 Task: Select the ignore option in the lint arguments in color function.
Action: Mouse moved to (11, 551)
Screenshot: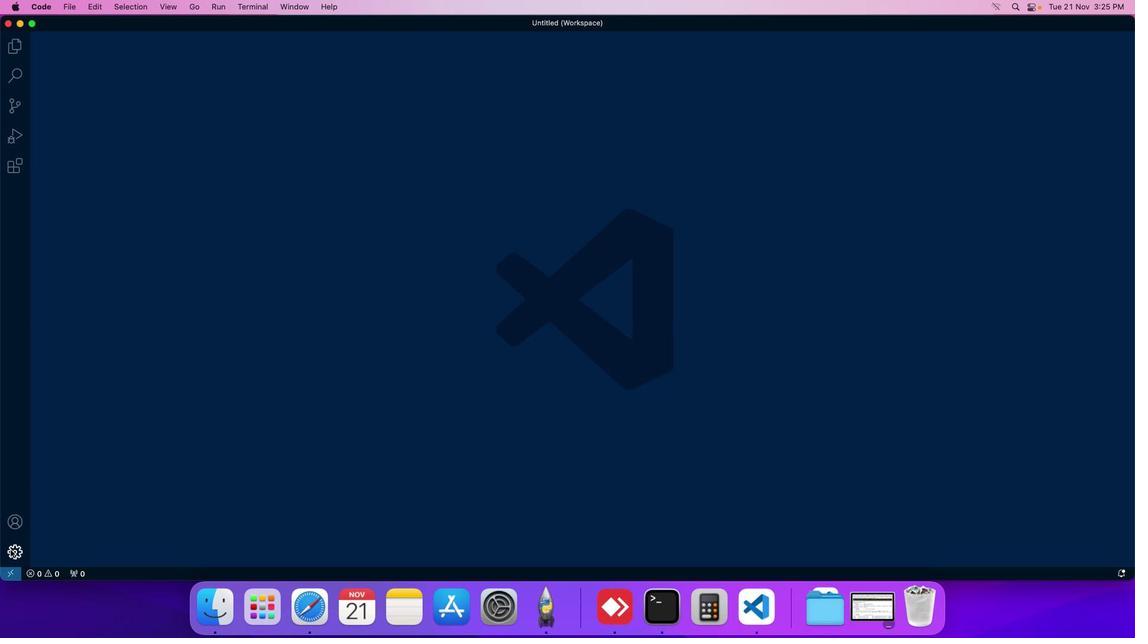
Action: Mouse pressed left at (11, 551)
Screenshot: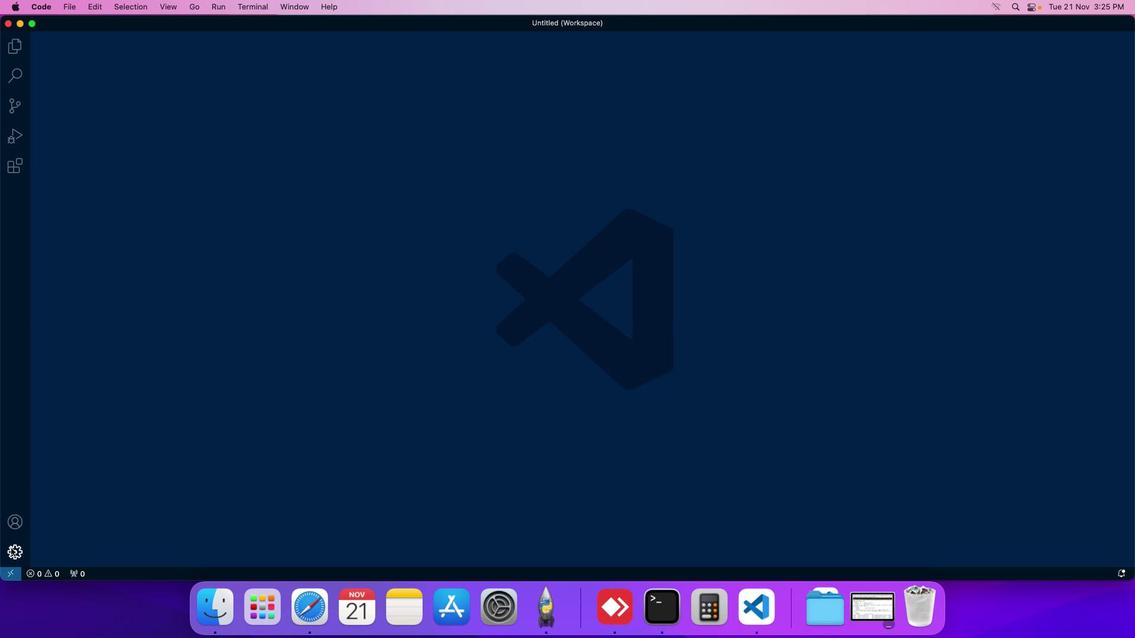 
Action: Mouse moved to (53, 465)
Screenshot: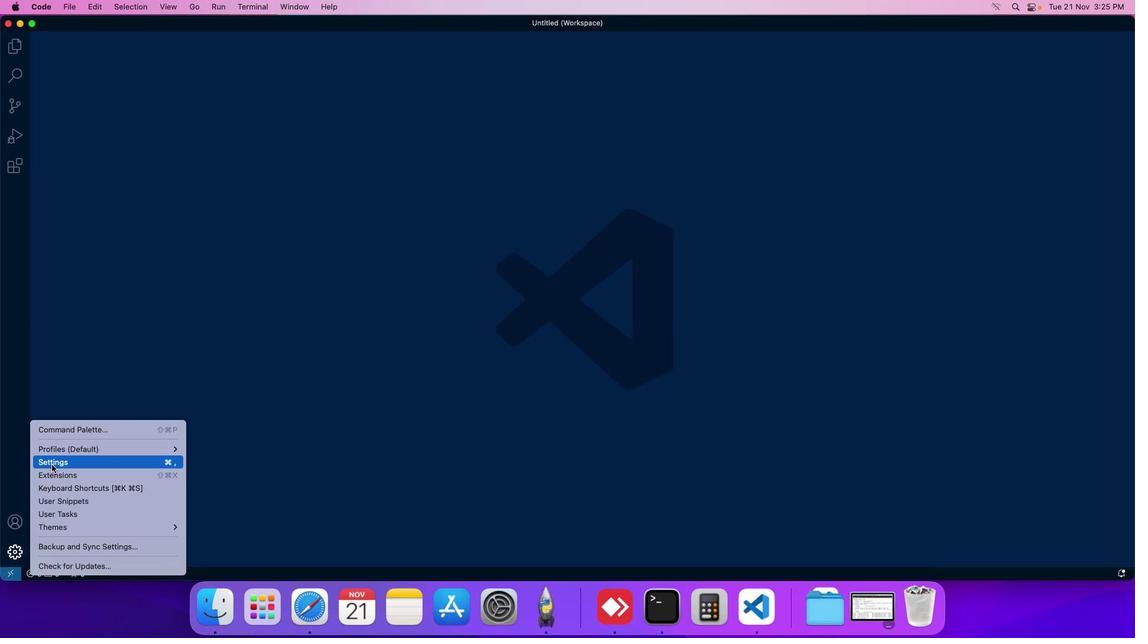 
Action: Mouse pressed left at (53, 465)
Screenshot: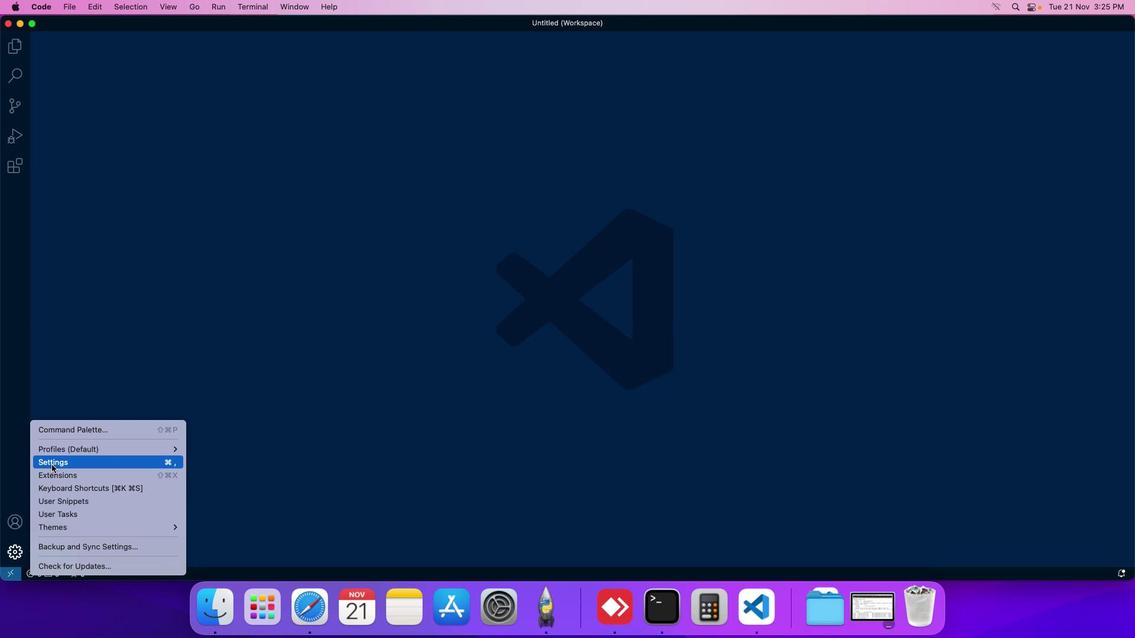 
Action: Mouse moved to (297, 90)
Screenshot: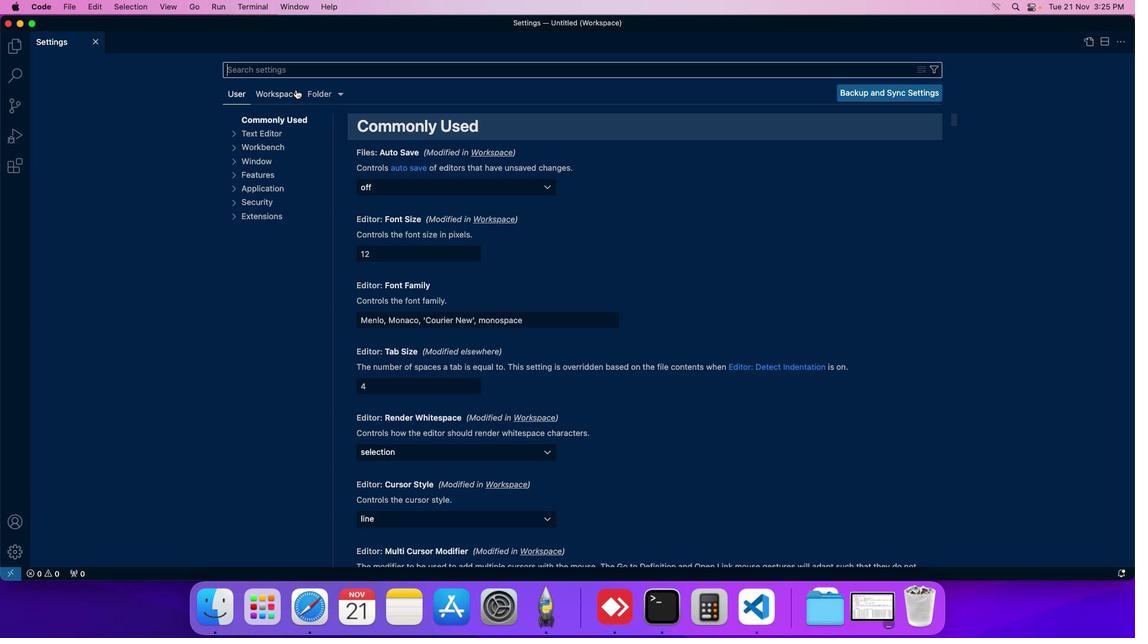 
Action: Mouse pressed left at (297, 90)
Screenshot: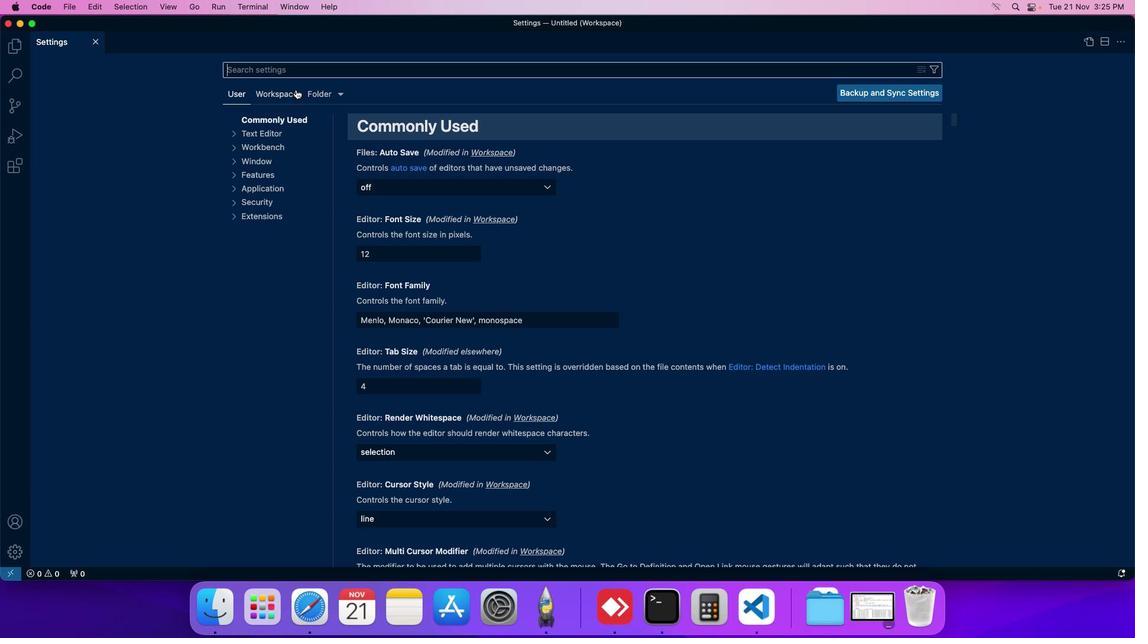 
Action: Mouse moved to (260, 201)
Screenshot: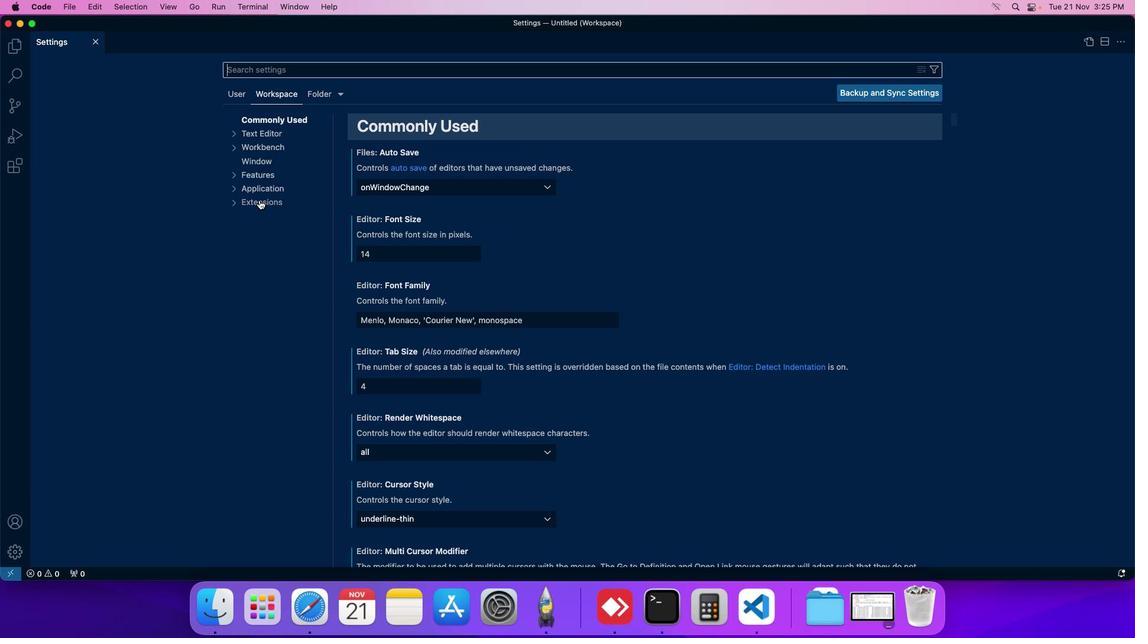 
Action: Mouse pressed left at (260, 201)
Screenshot: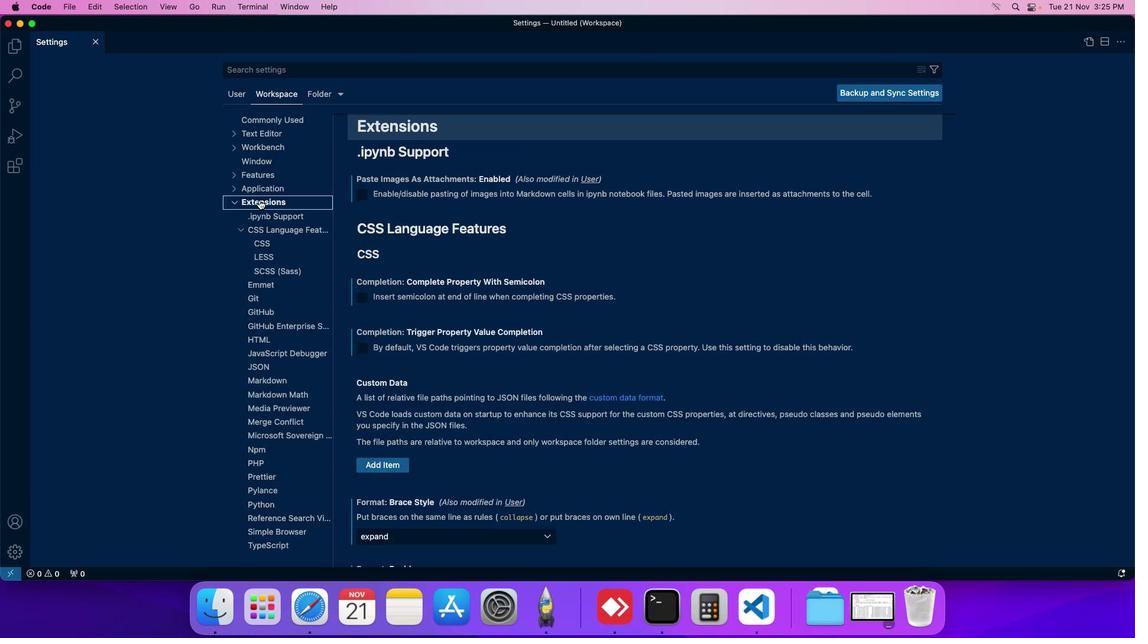 
Action: Mouse moved to (285, 254)
Screenshot: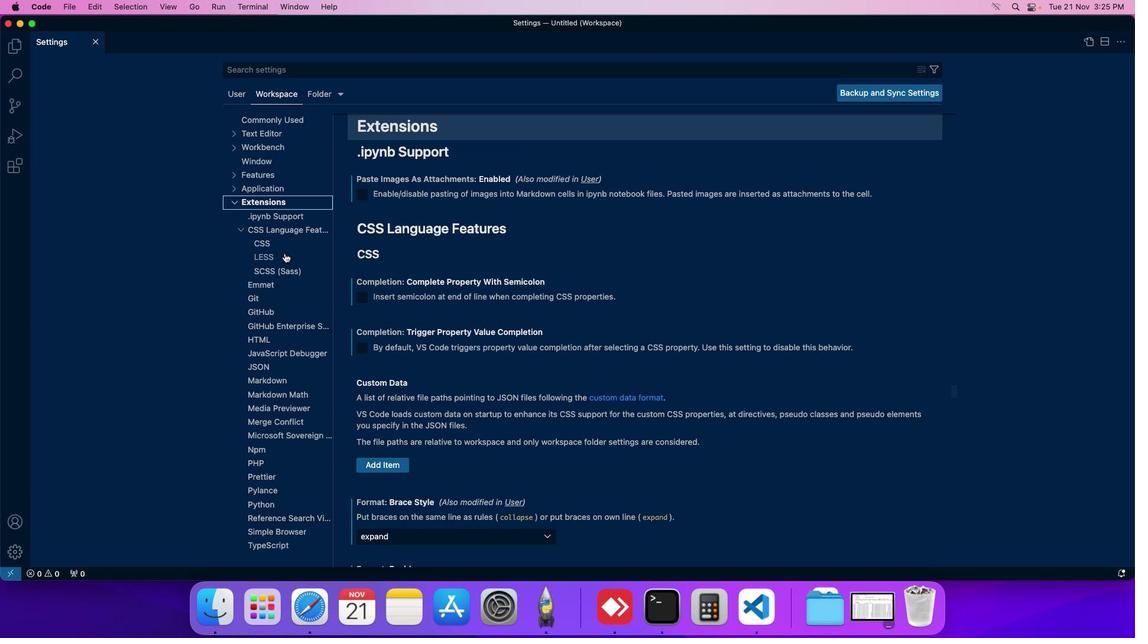 
Action: Mouse pressed left at (285, 254)
Screenshot: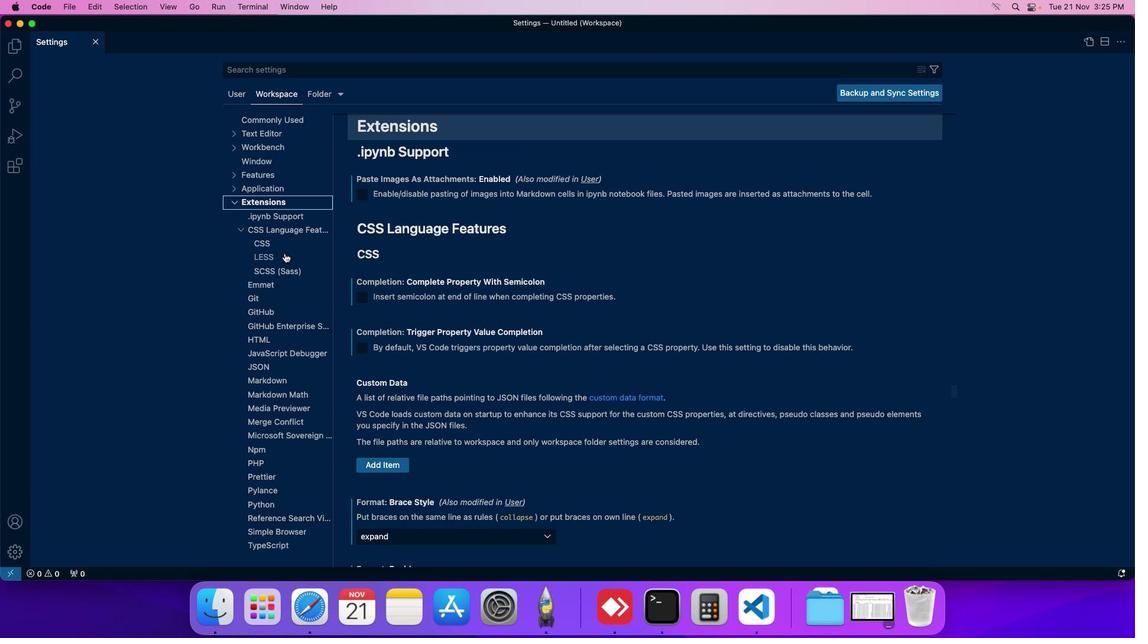 
Action: Mouse moved to (400, 297)
Screenshot: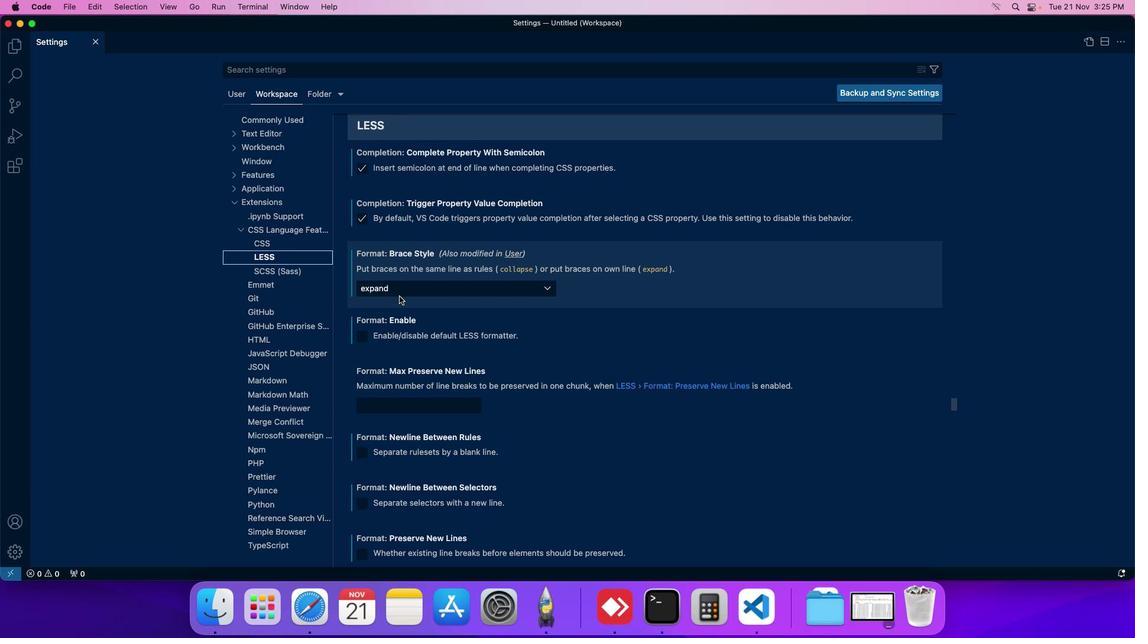 
Action: Mouse scrolled (400, 297) with delta (1, 0)
Screenshot: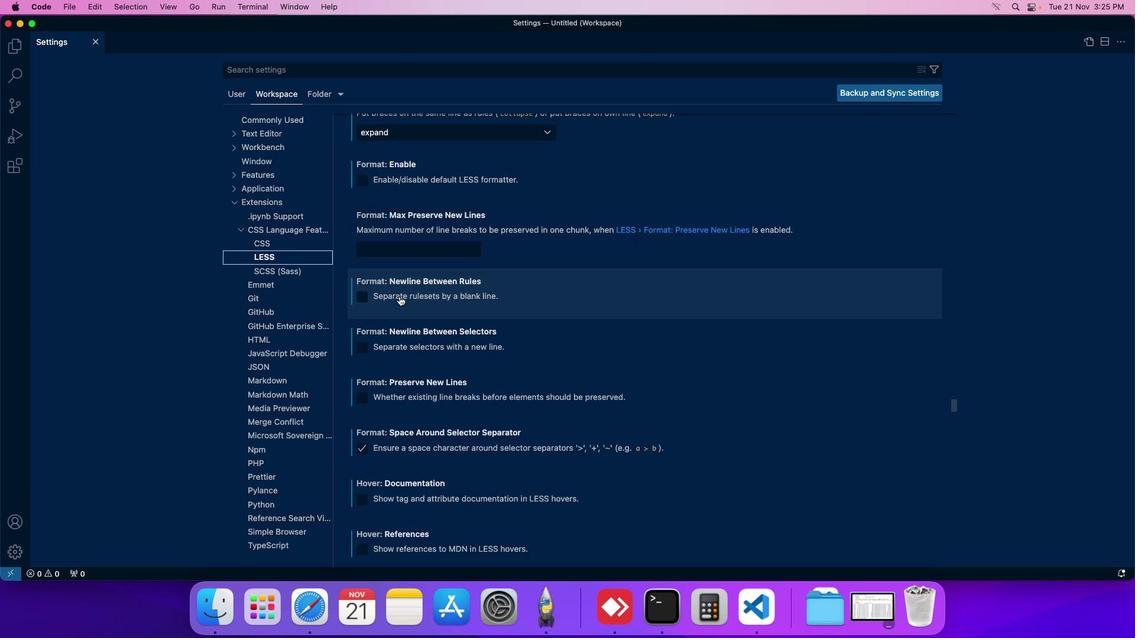 
Action: Mouse scrolled (400, 297) with delta (1, 0)
Screenshot: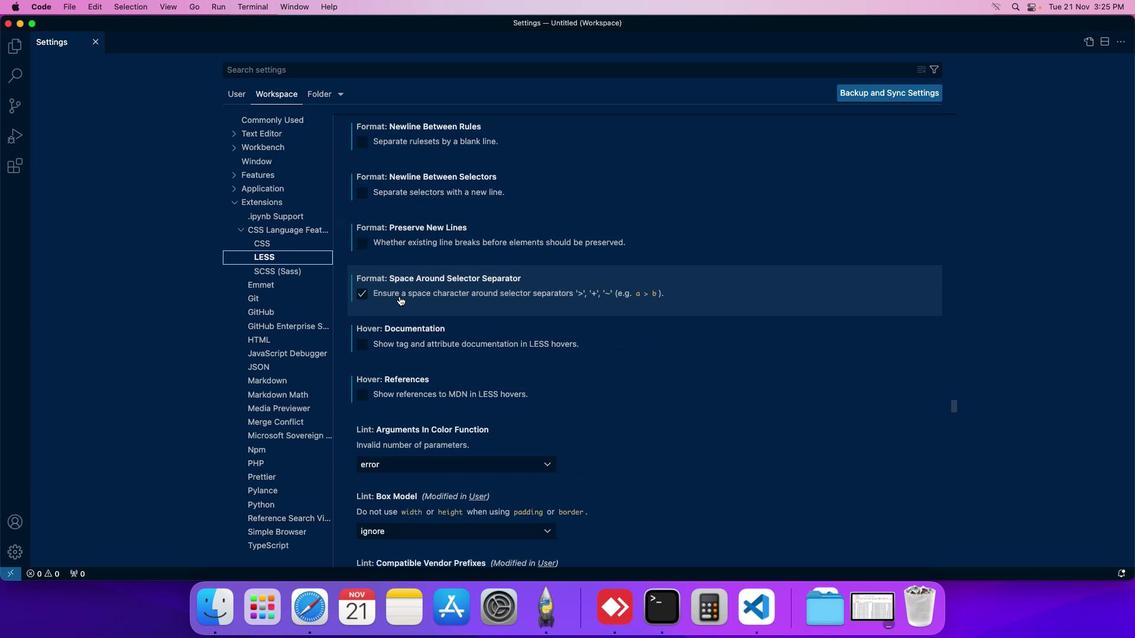 
Action: Mouse scrolled (400, 297) with delta (1, 0)
Screenshot: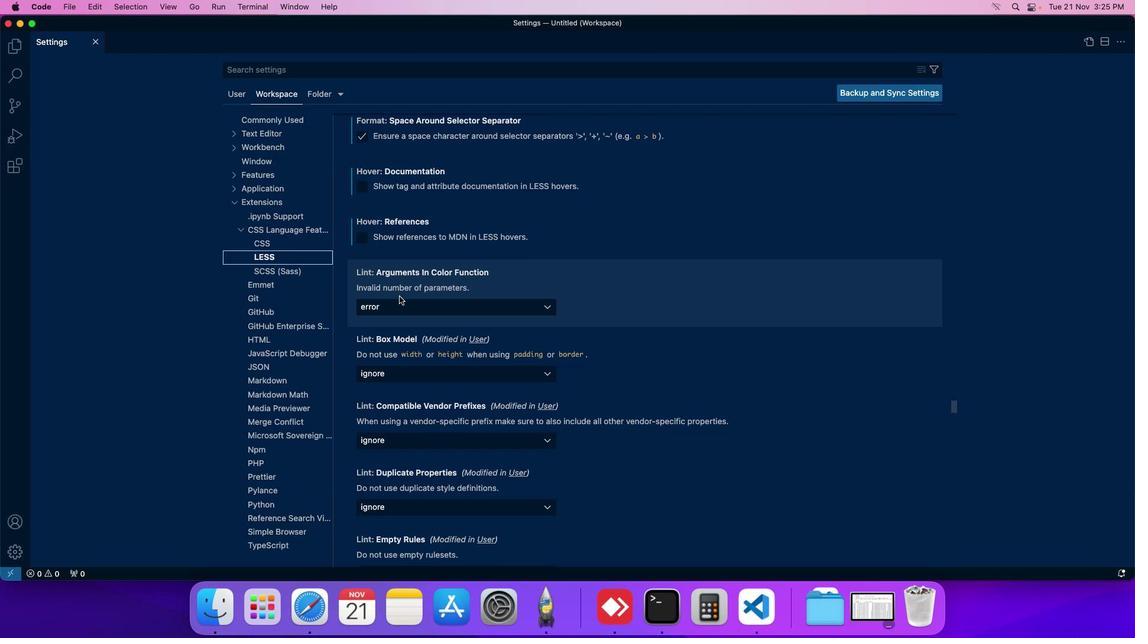 
Action: Mouse moved to (444, 306)
Screenshot: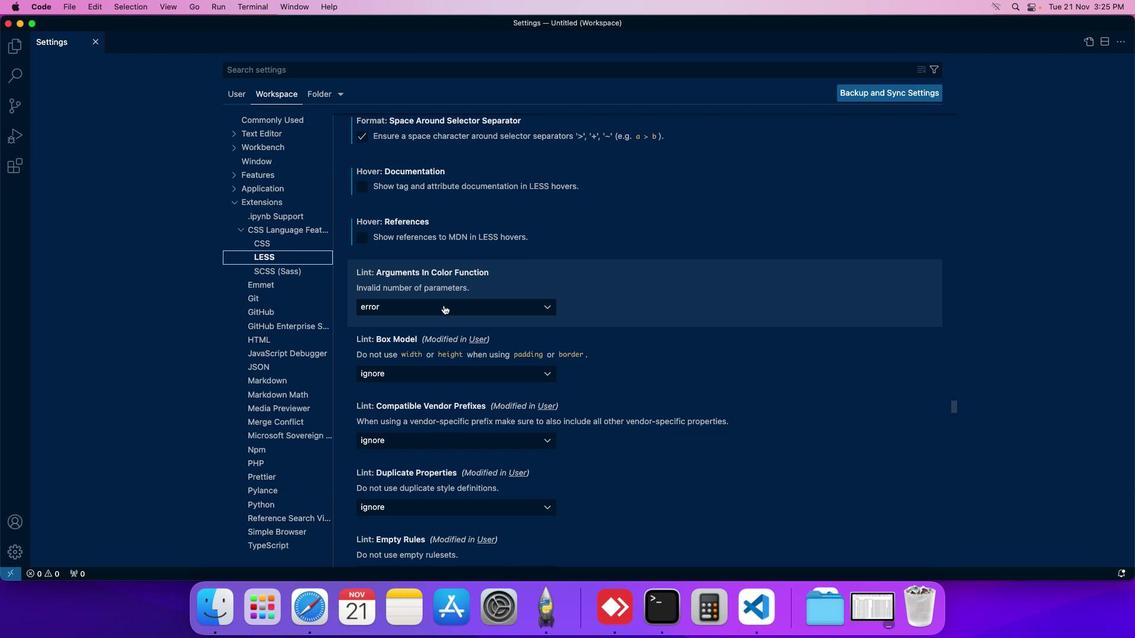 
Action: Mouse pressed left at (444, 306)
Screenshot: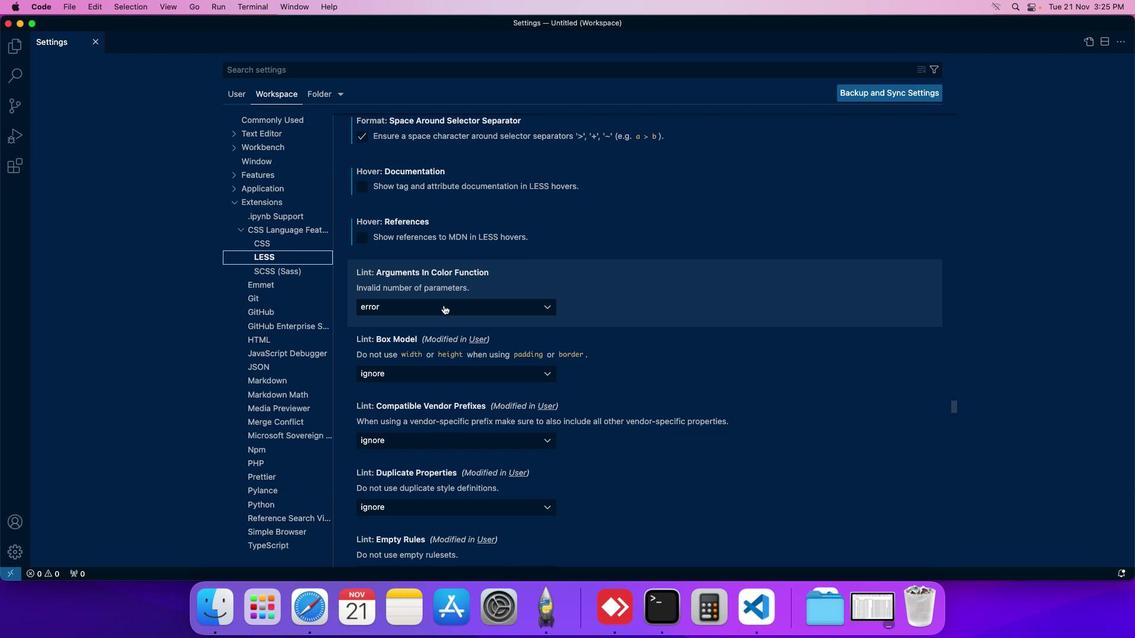 
Action: Mouse moved to (417, 322)
Screenshot: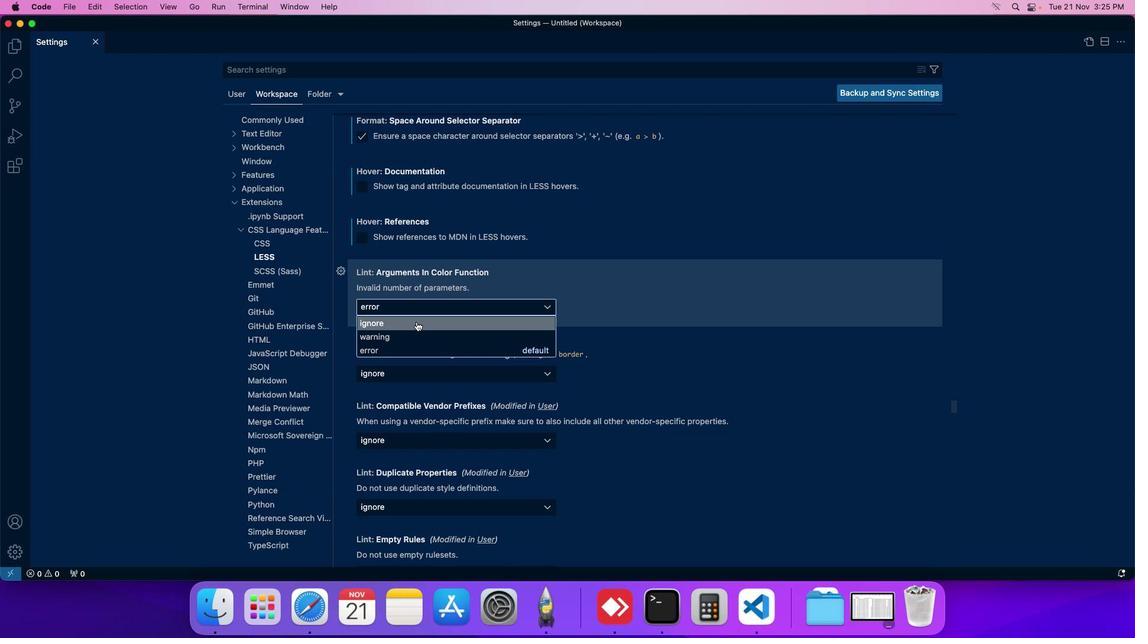 
Action: Mouse pressed left at (417, 322)
Screenshot: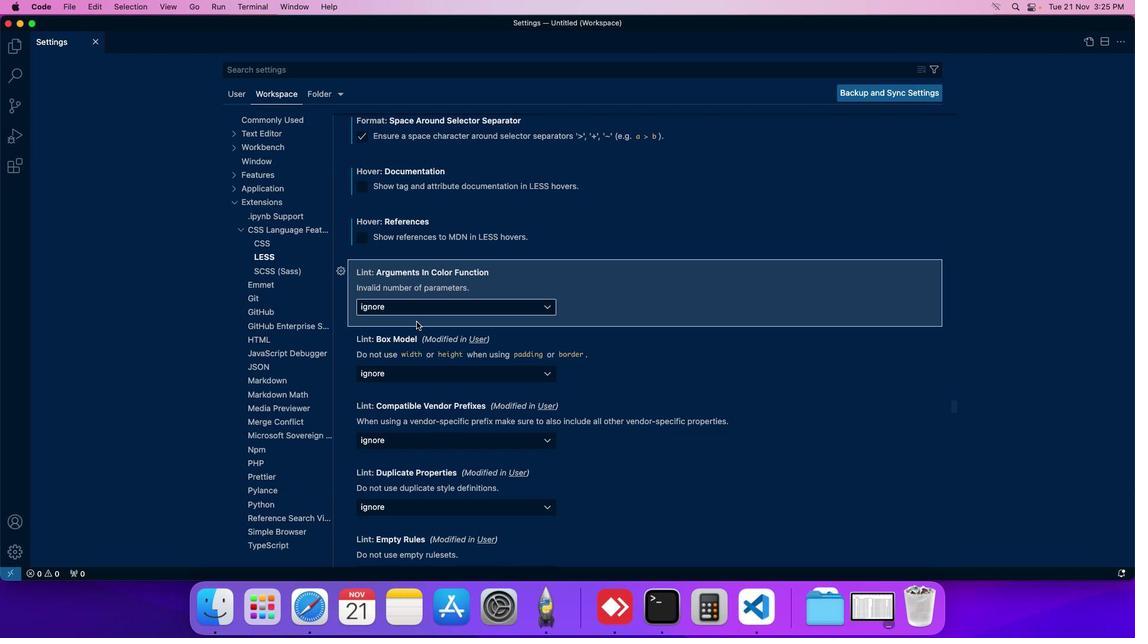 
Action: Mouse moved to (422, 315)
Screenshot: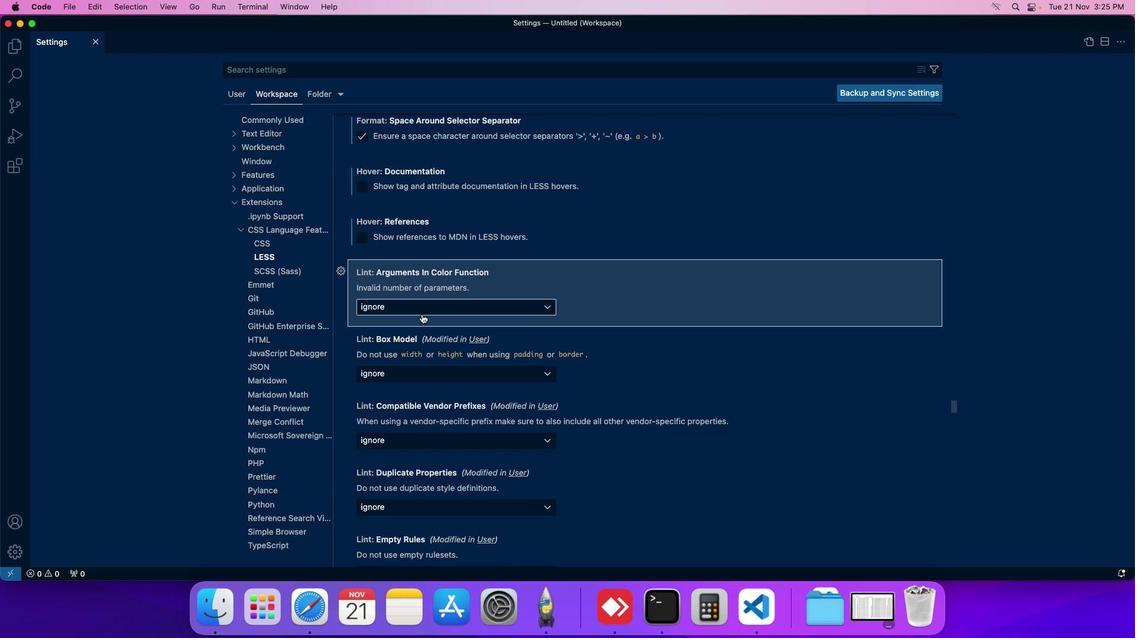 
